 Task: Select the 3 options in the scale.
Action: Mouse moved to (13, 640)
Screenshot: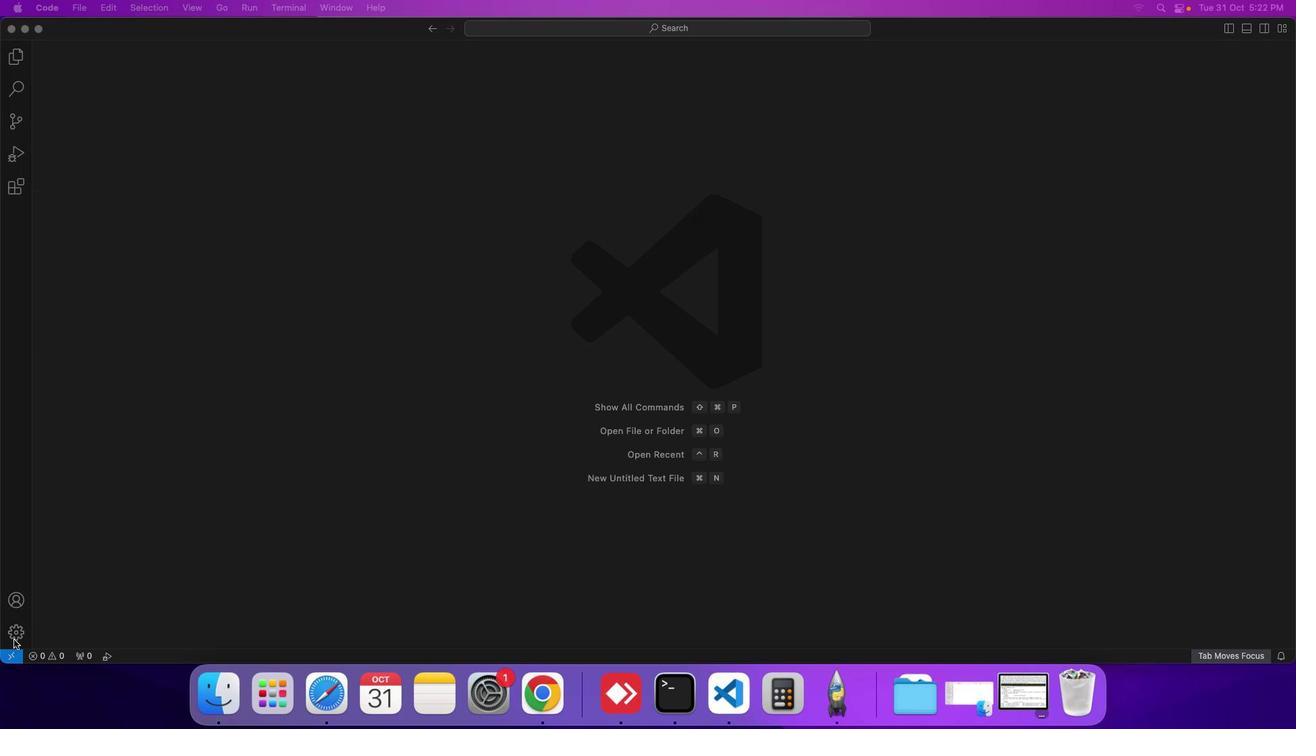 
Action: Mouse pressed left at (13, 640)
Screenshot: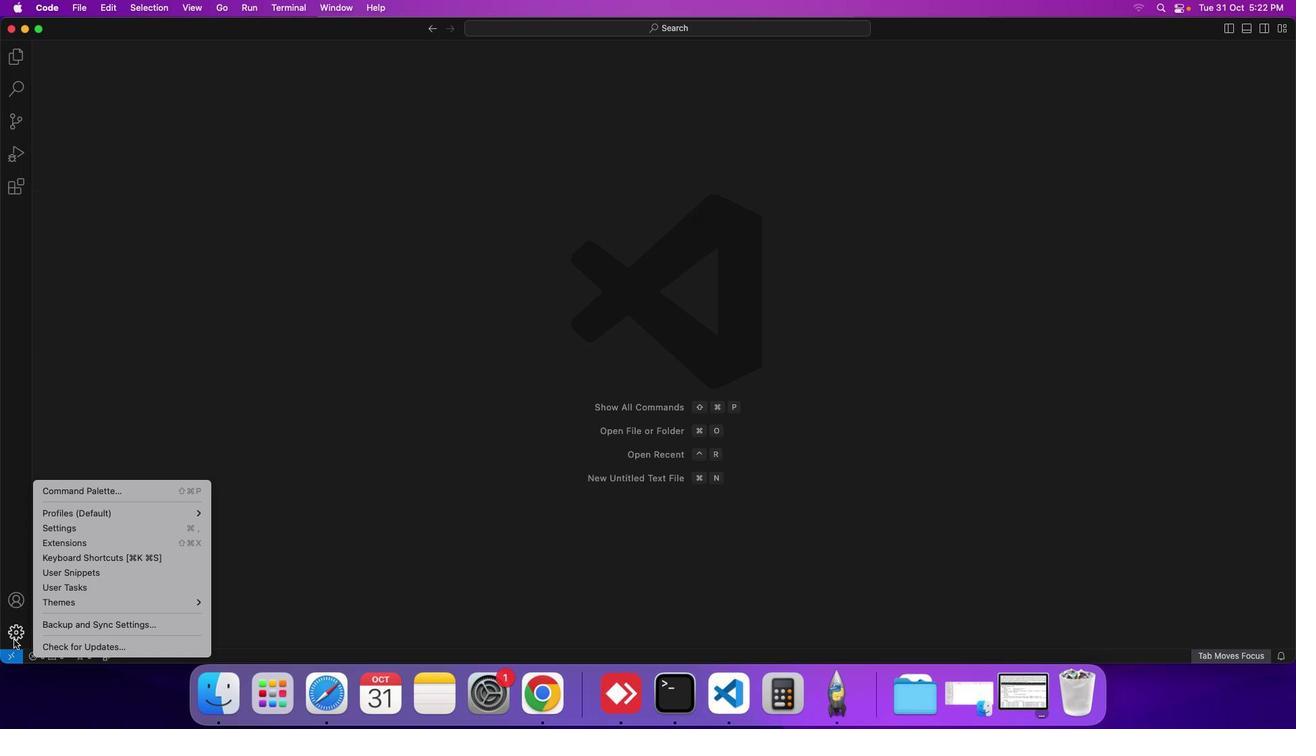 
Action: Mouse moved to (101, 524)
Screenshot: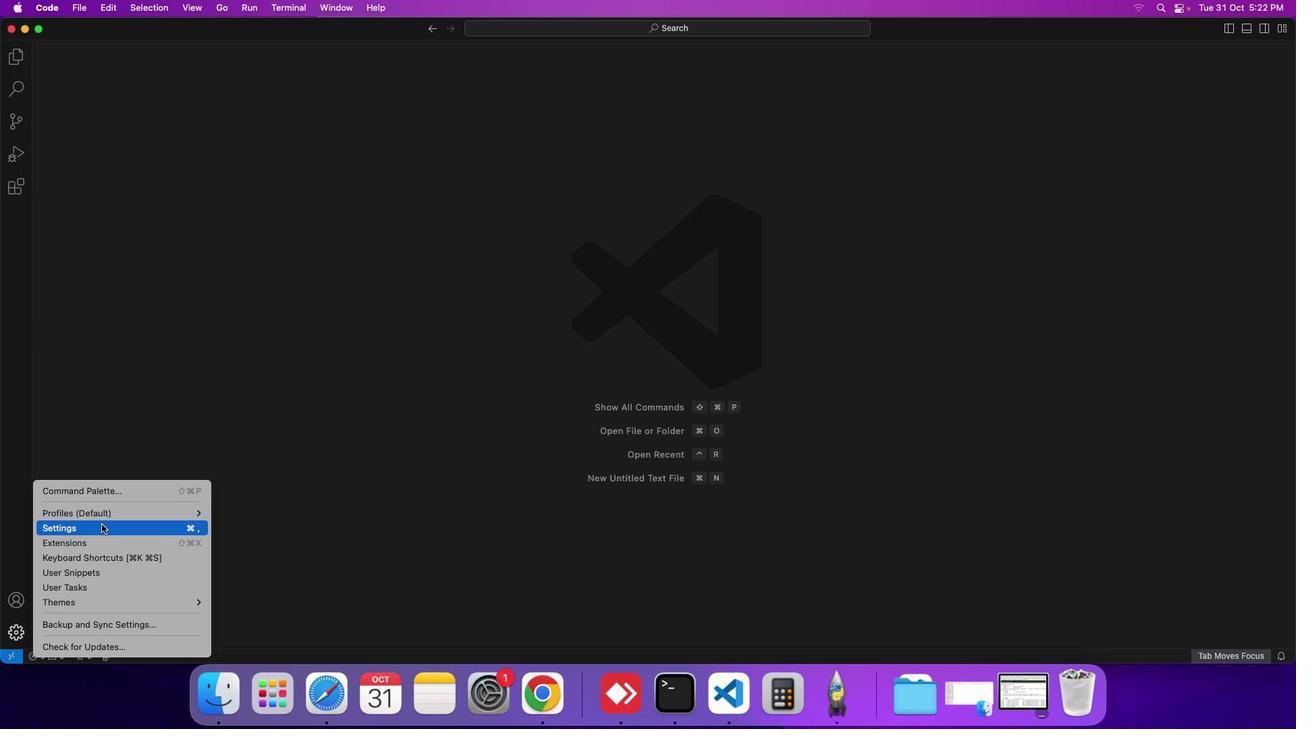 
Action: Mouse pressed left at (101, 524)
Screenshot: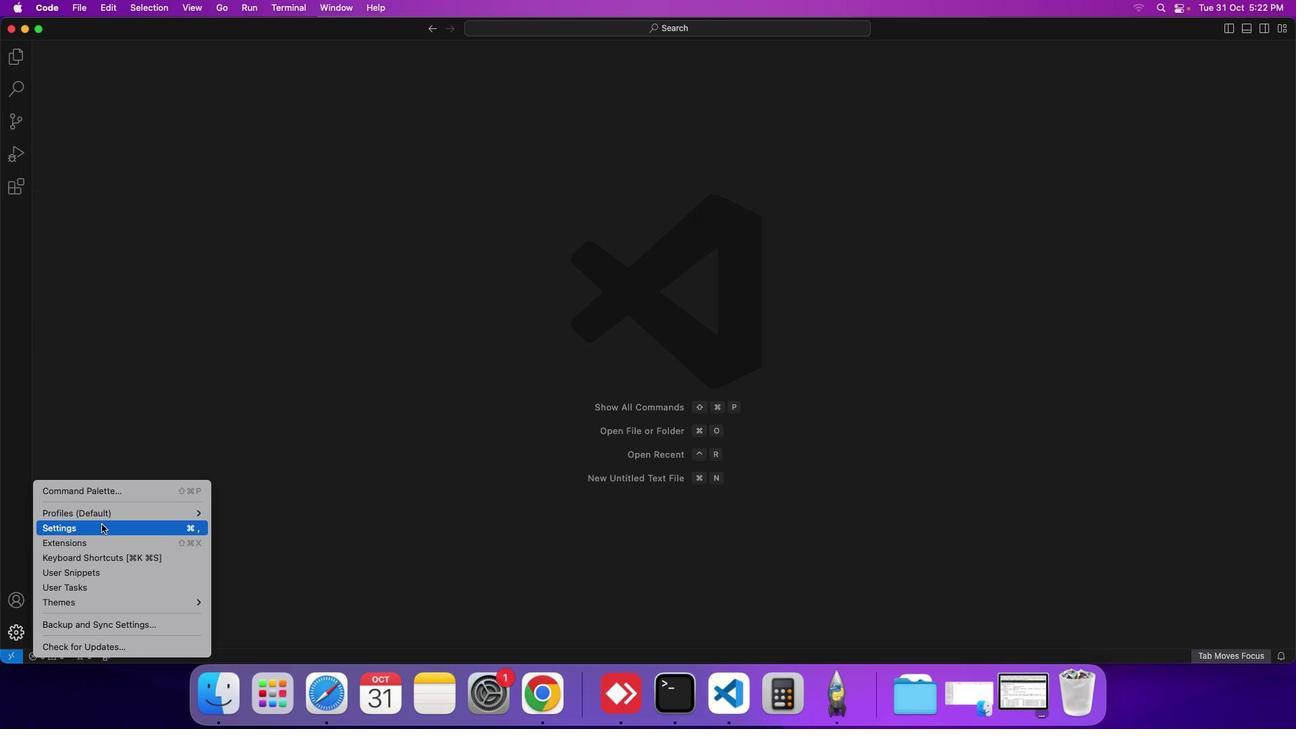 
Action: Mouse moved to (324, 151)
Screenshot: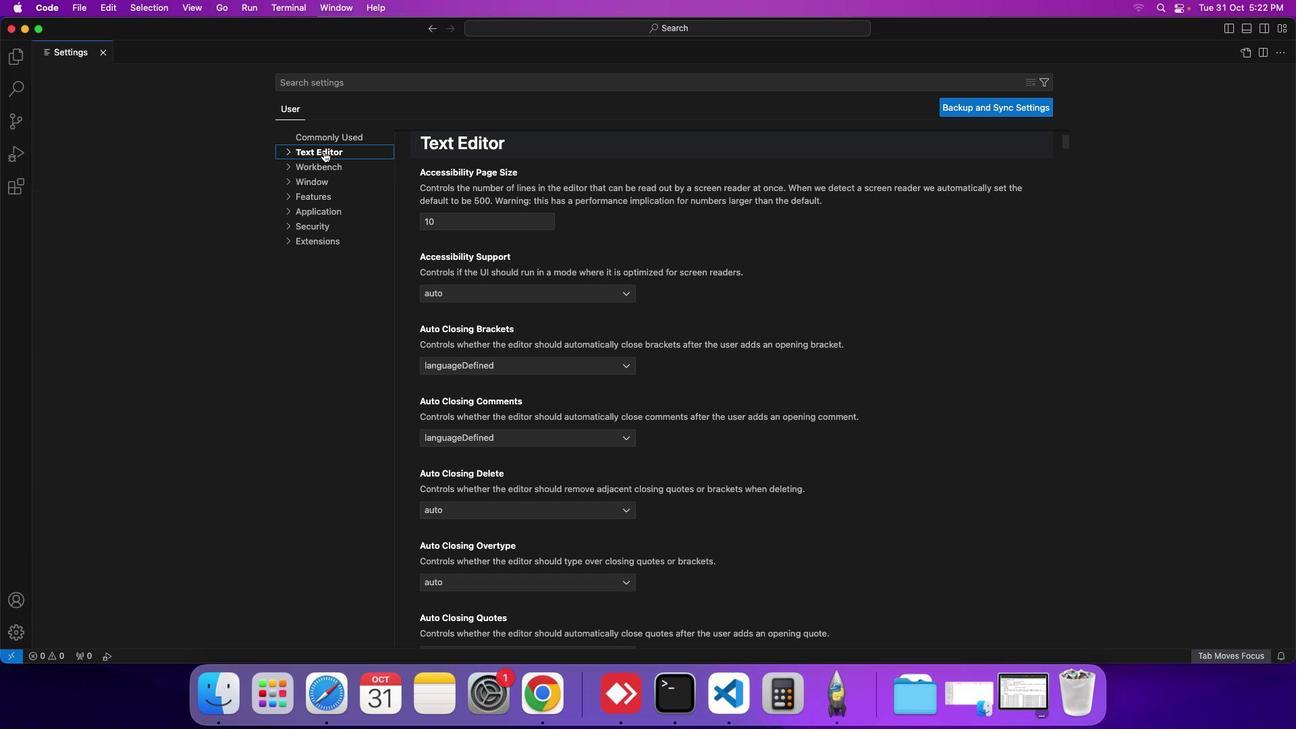 
Action: Mouse pressed left at (324, 151)
Screenshot: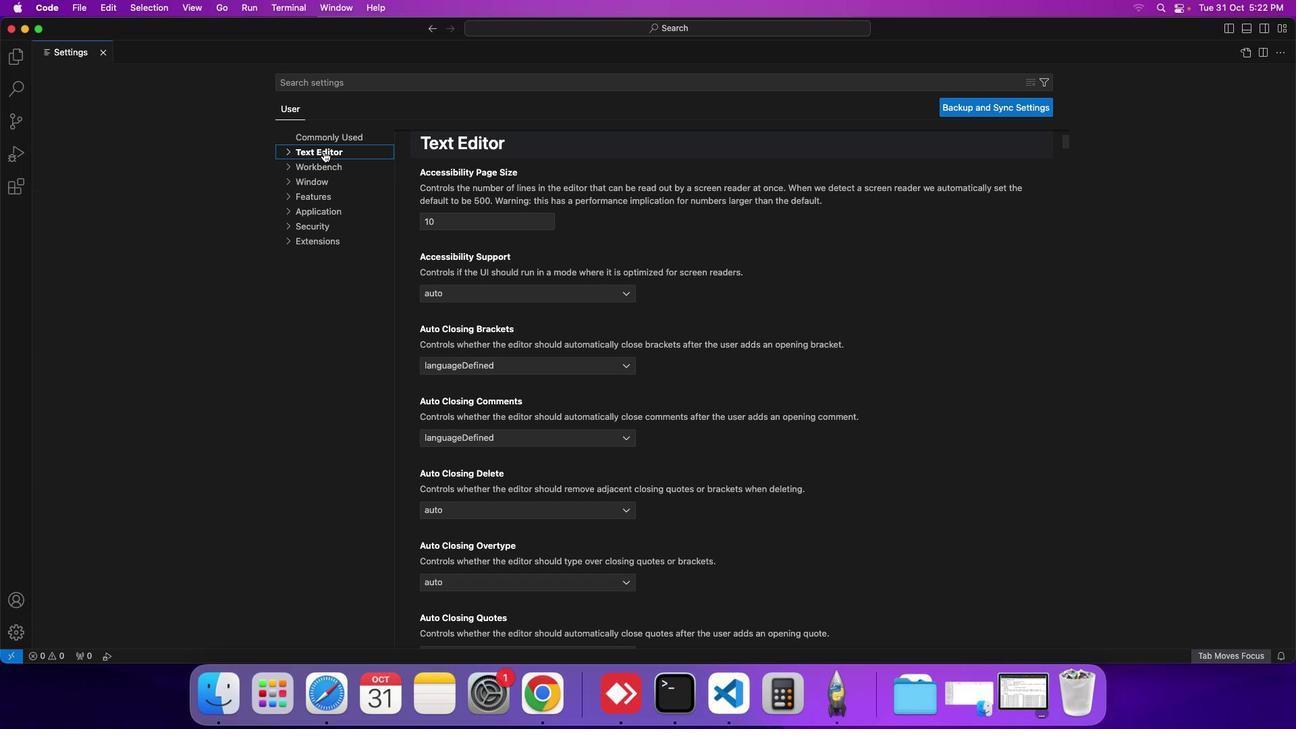 
Action: Mouse moved to (335, 243)
Screenshot: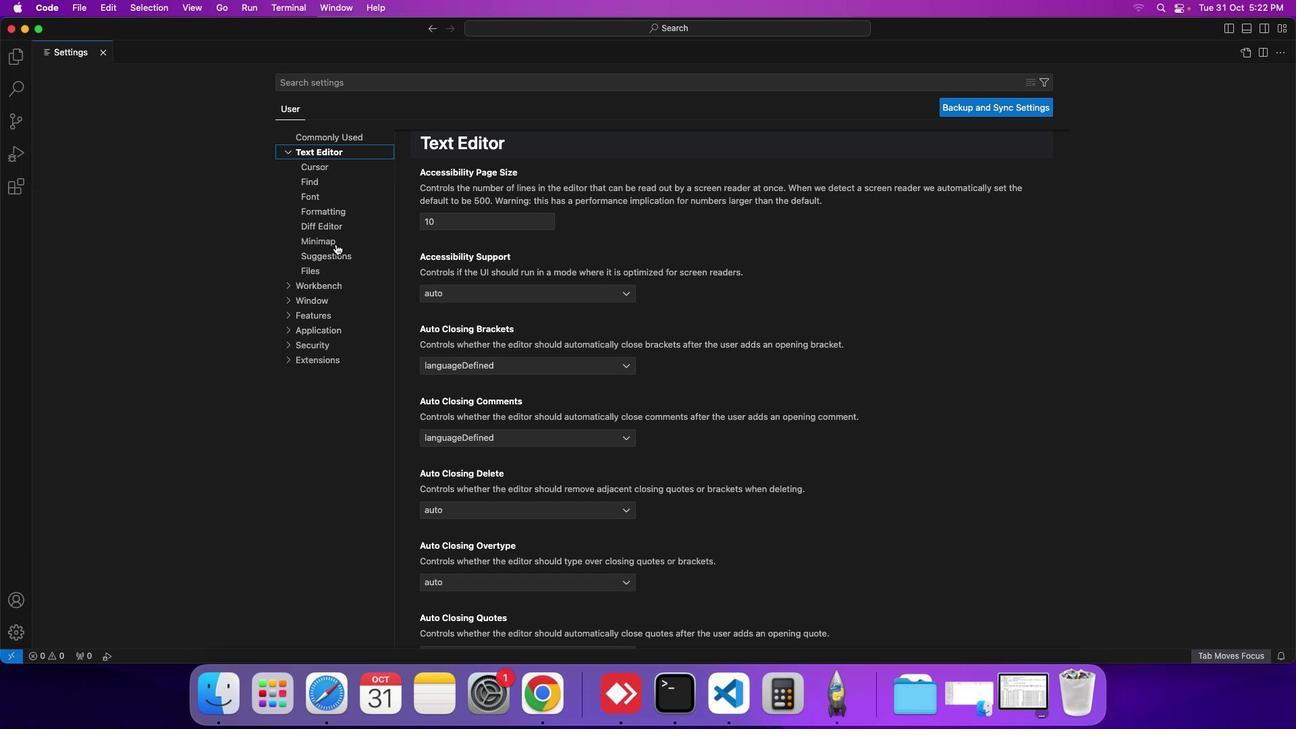 
Action: Mouse pressed left at (335, 243)
Screenshot: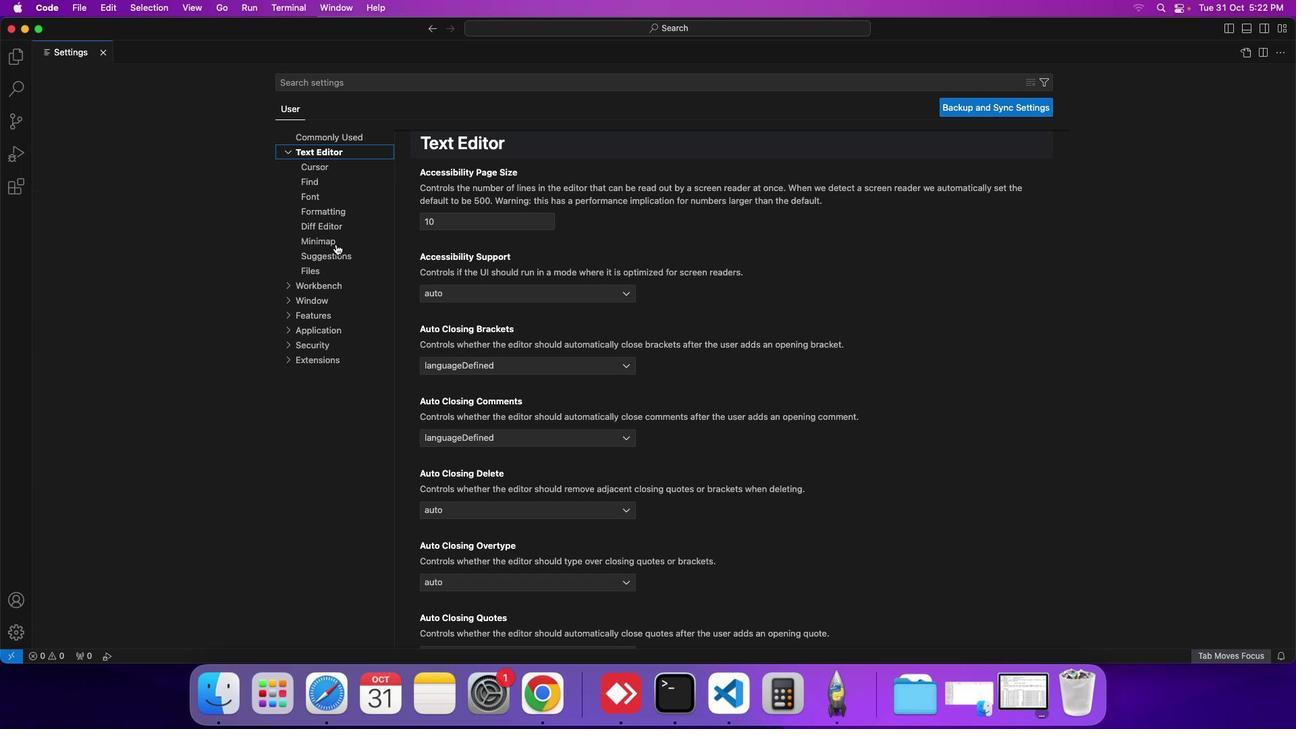 
Action: Mouse moved to (518, 439)
Screenshot: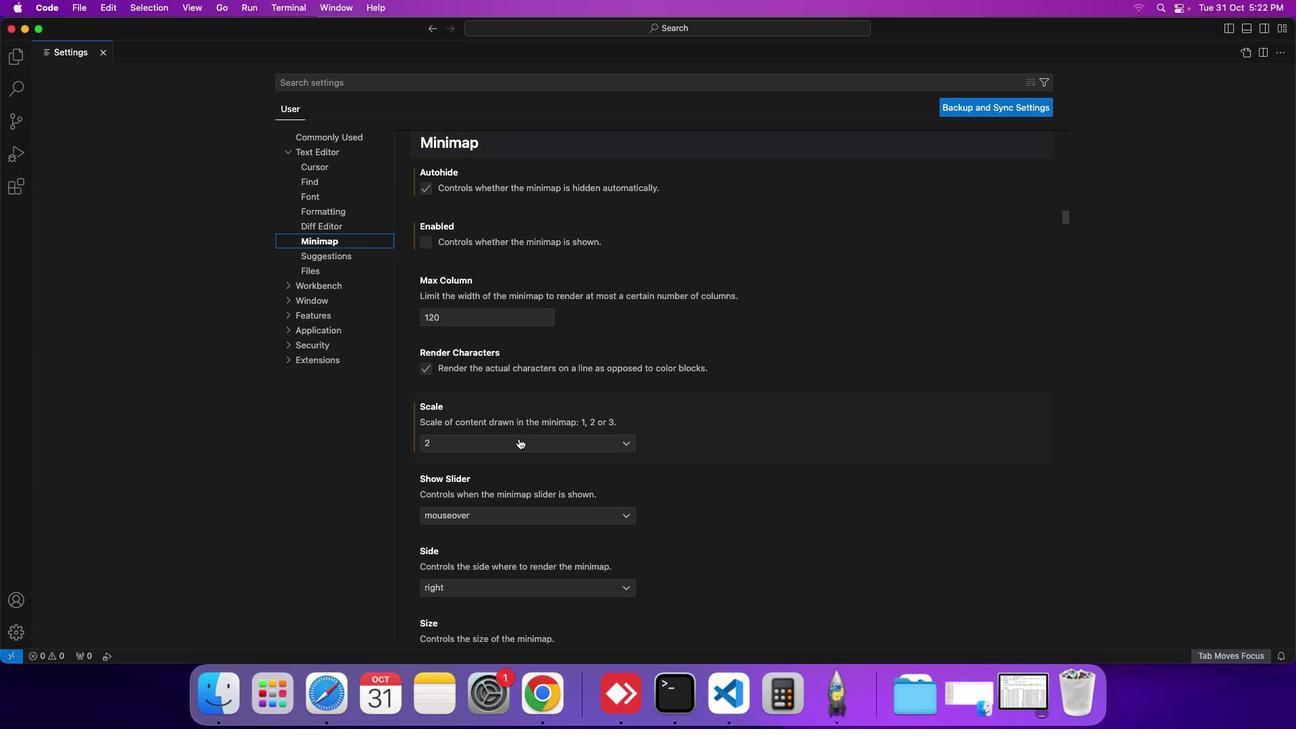 
Action: Mouse scrolled (518, 439) with delta (0, 0)
Screenshot: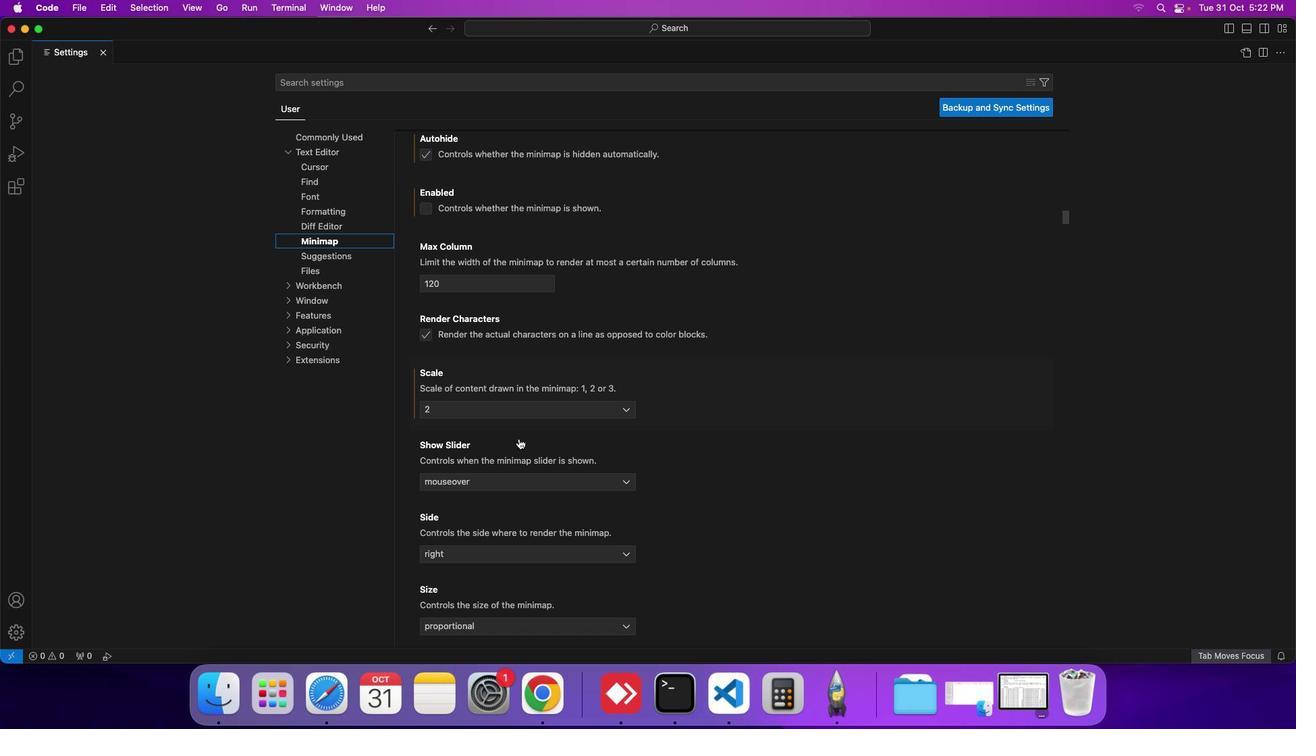 
Action: Mouse moved to (518, 439)
Screenshot: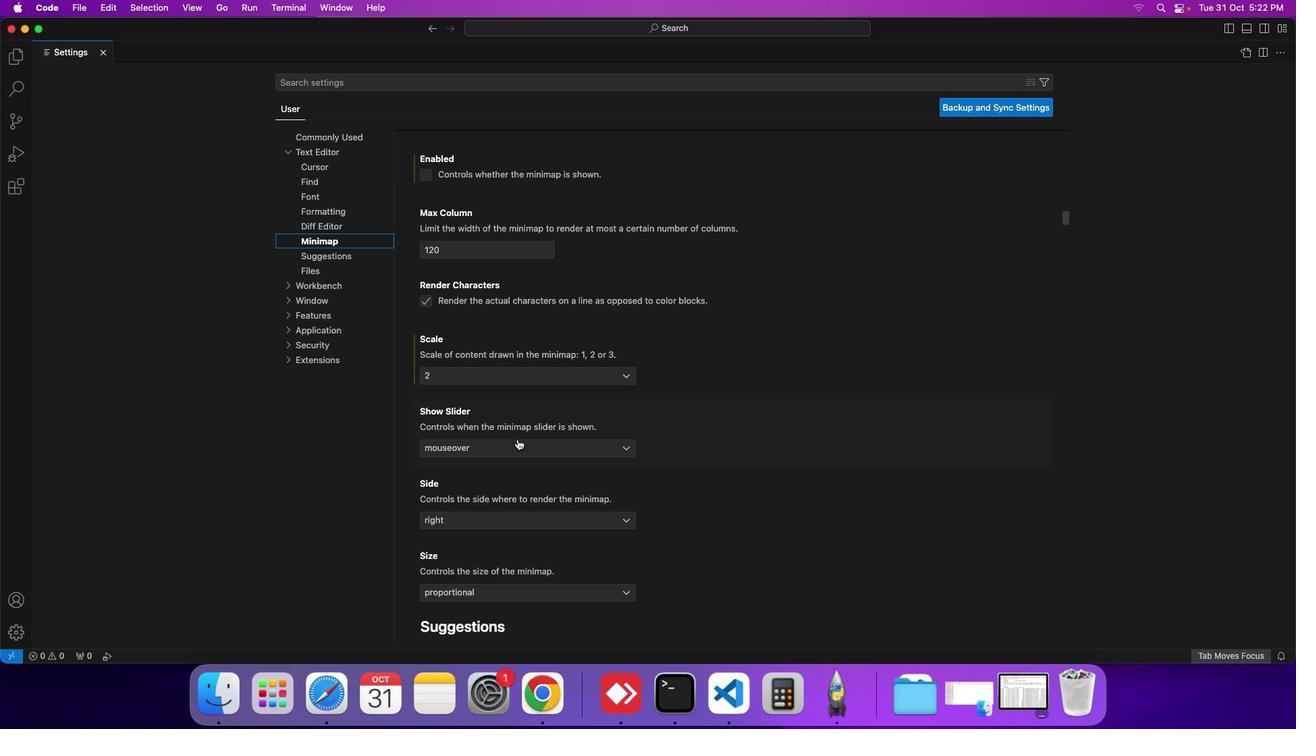 
Action: Mouse scrolled (518, 439) with delta (0, 0)
Screenshot: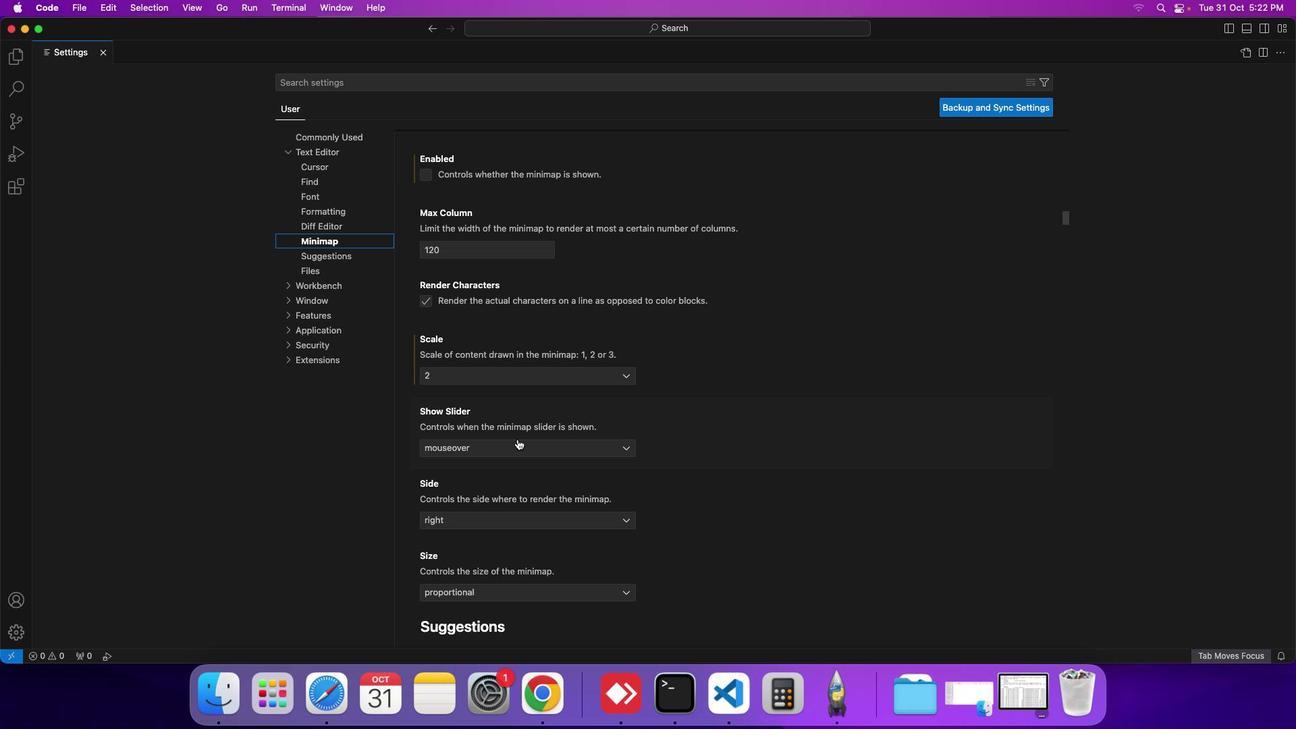 
Action: Mouse moved to (517, 439)
Screenshot: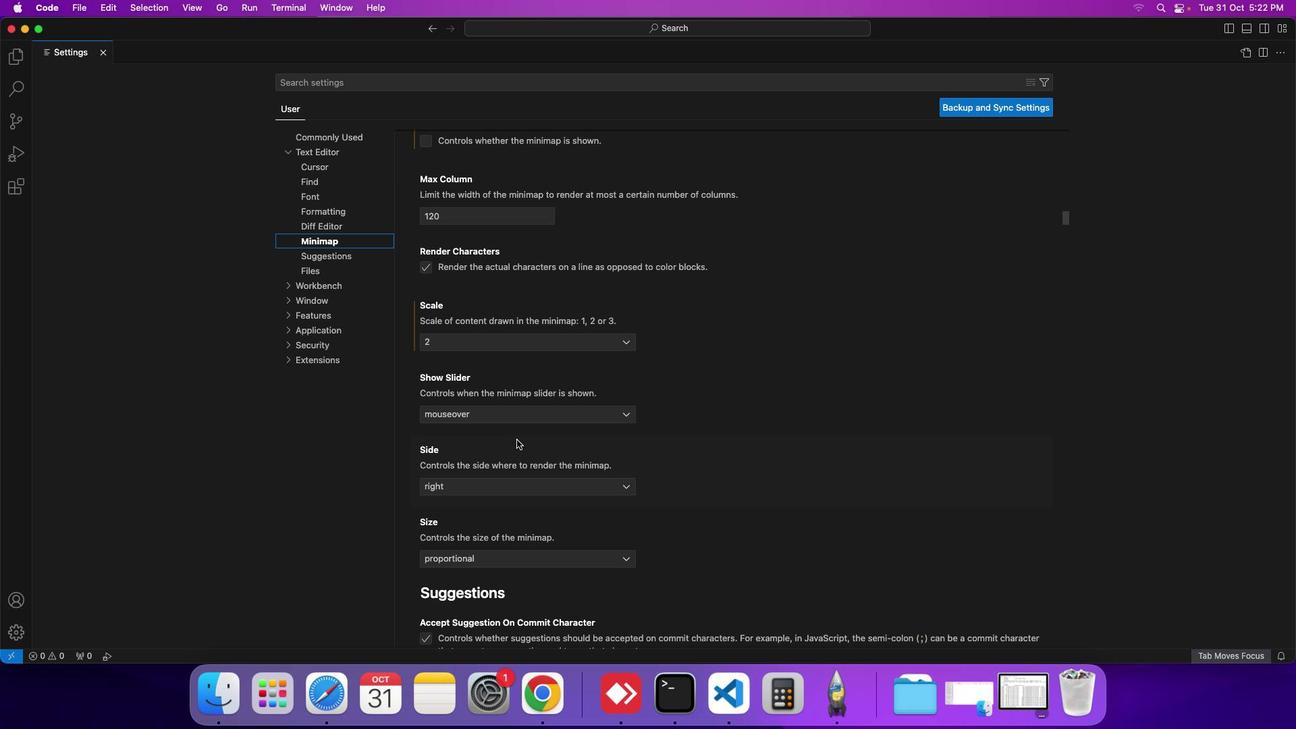 
Action: Mouse scrolled (517, 439) with delta (0, 0)
Screenshot: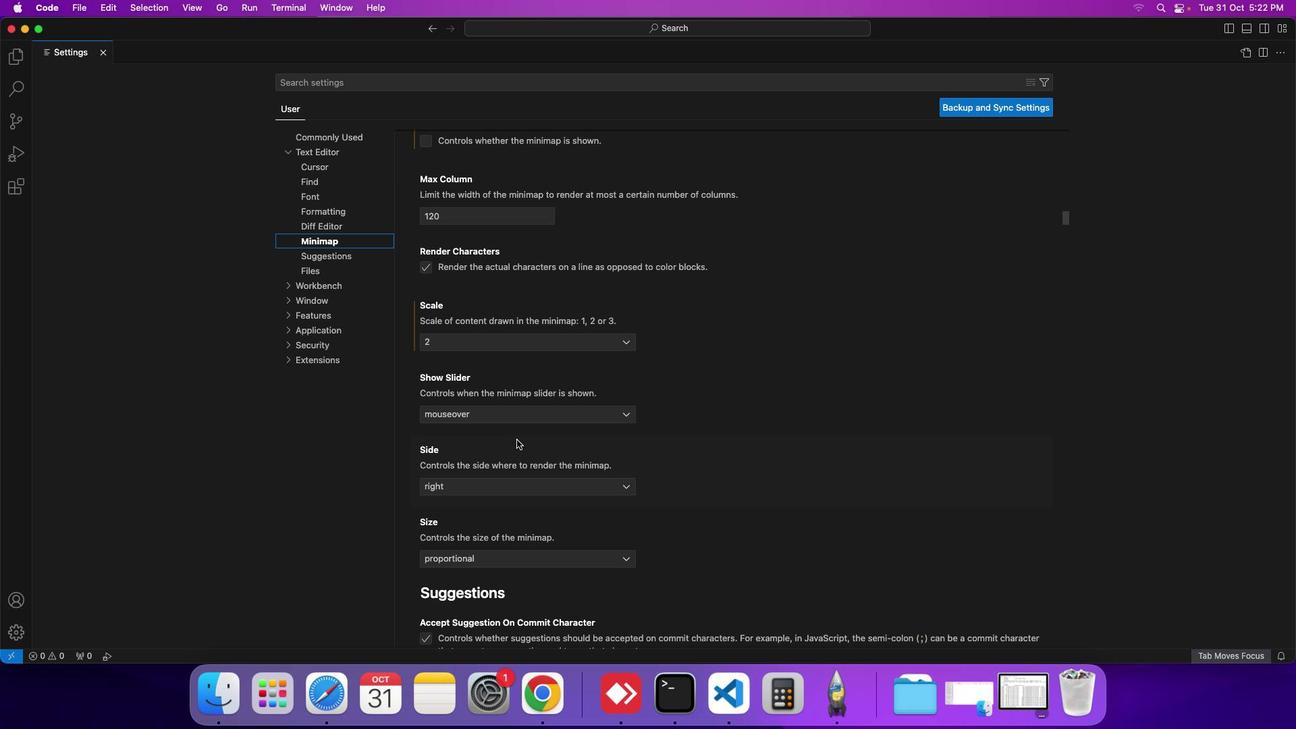 
Action: Mouse moved to (449, 349)
Screenshot: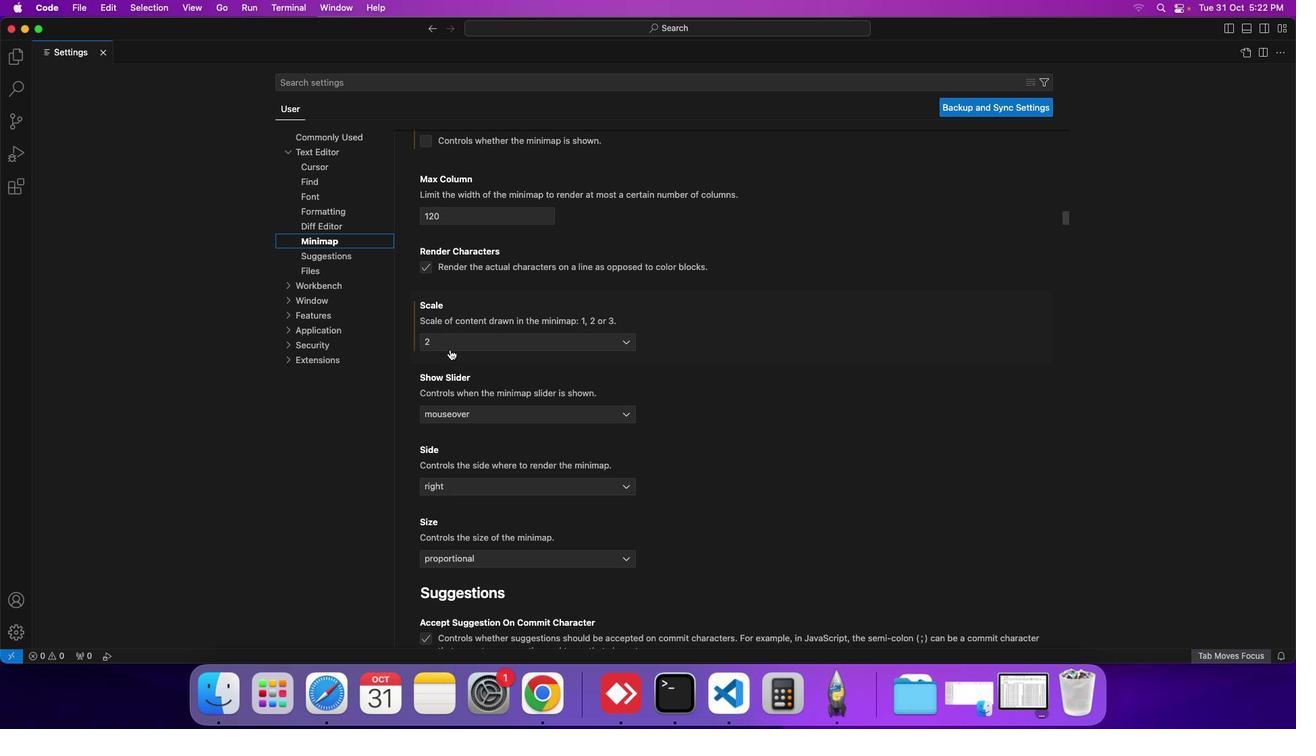 
Action: Mouse pressed left at (449, 349)
Screenshot: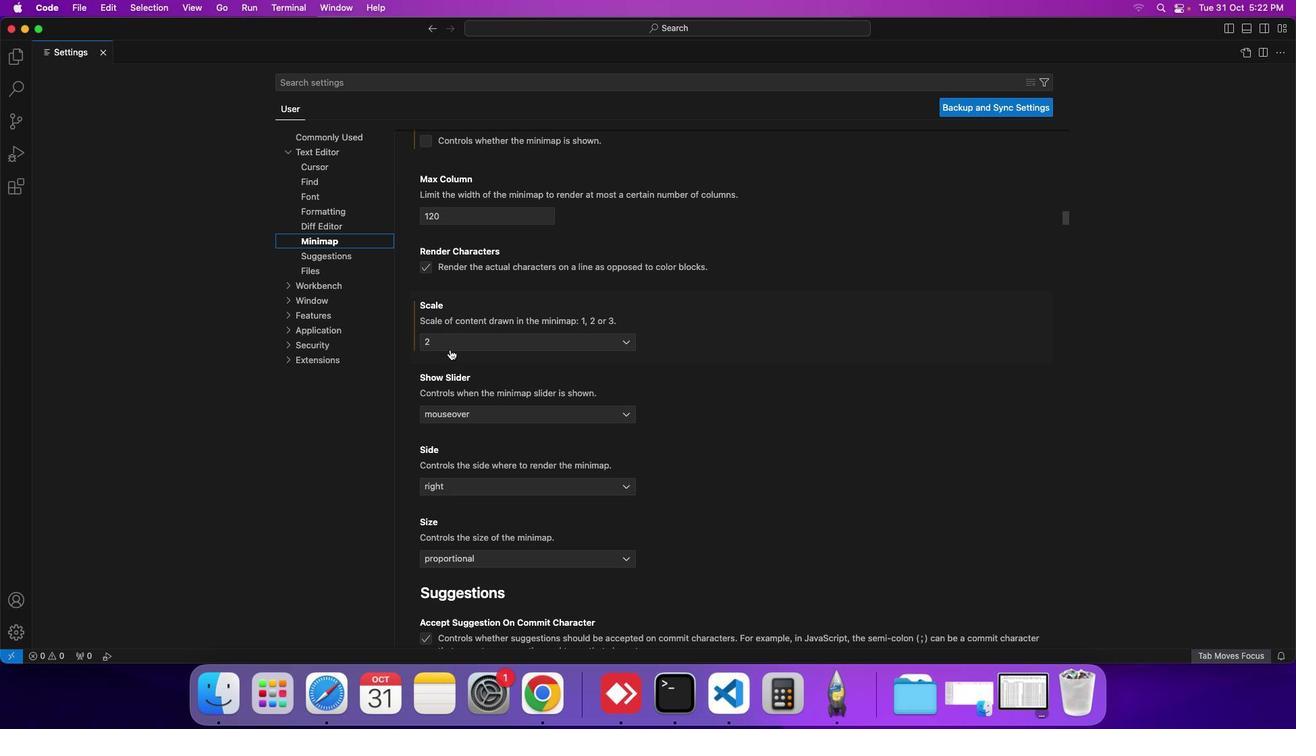 
Action: Mouse moved to (457, 384)
Screenshot: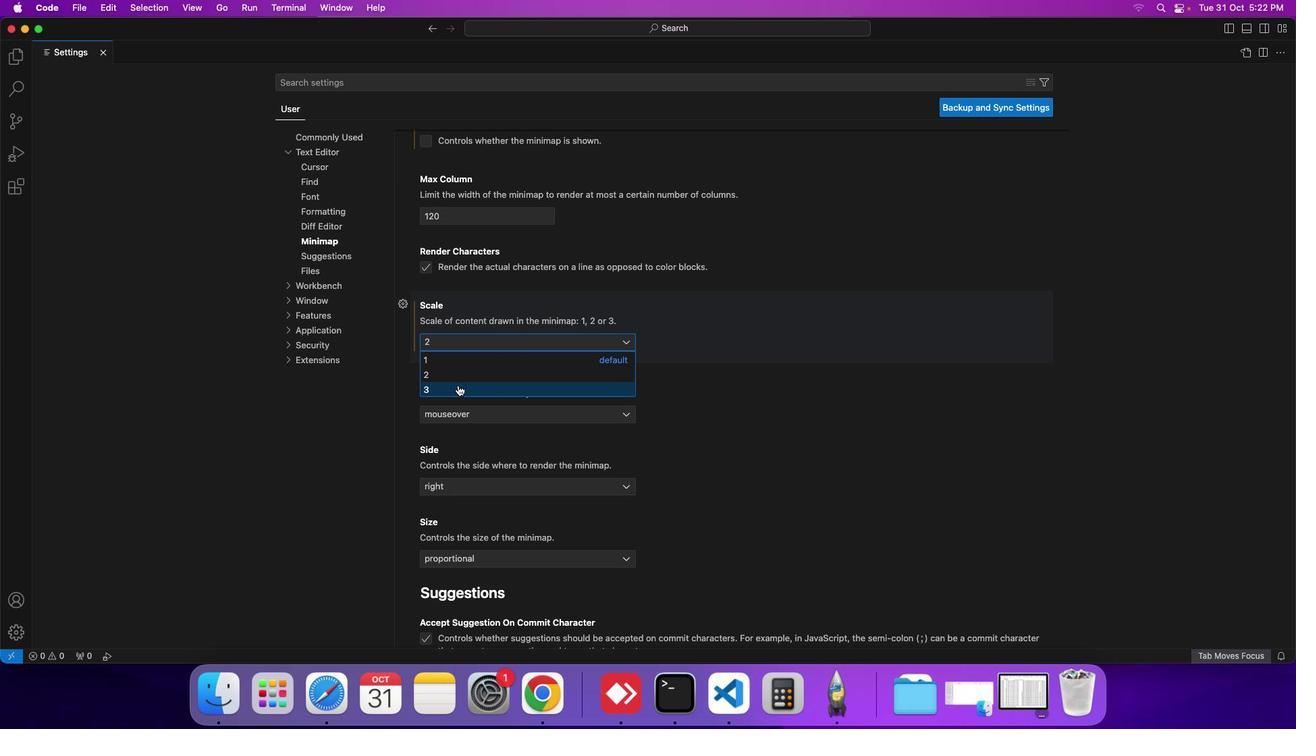 
Action: Mouse pressed left at (457, 384)
Screenshot: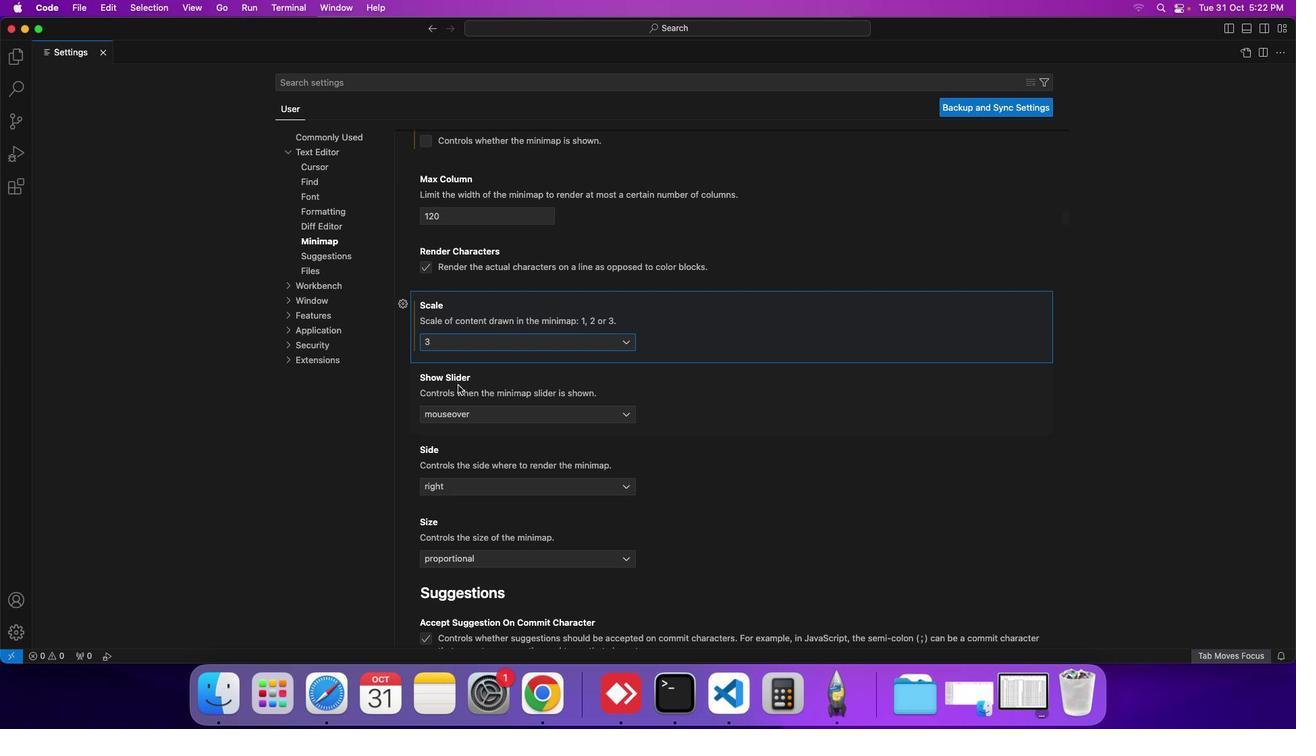 
Action: Mouse moved to (835, 168)
Screenshot: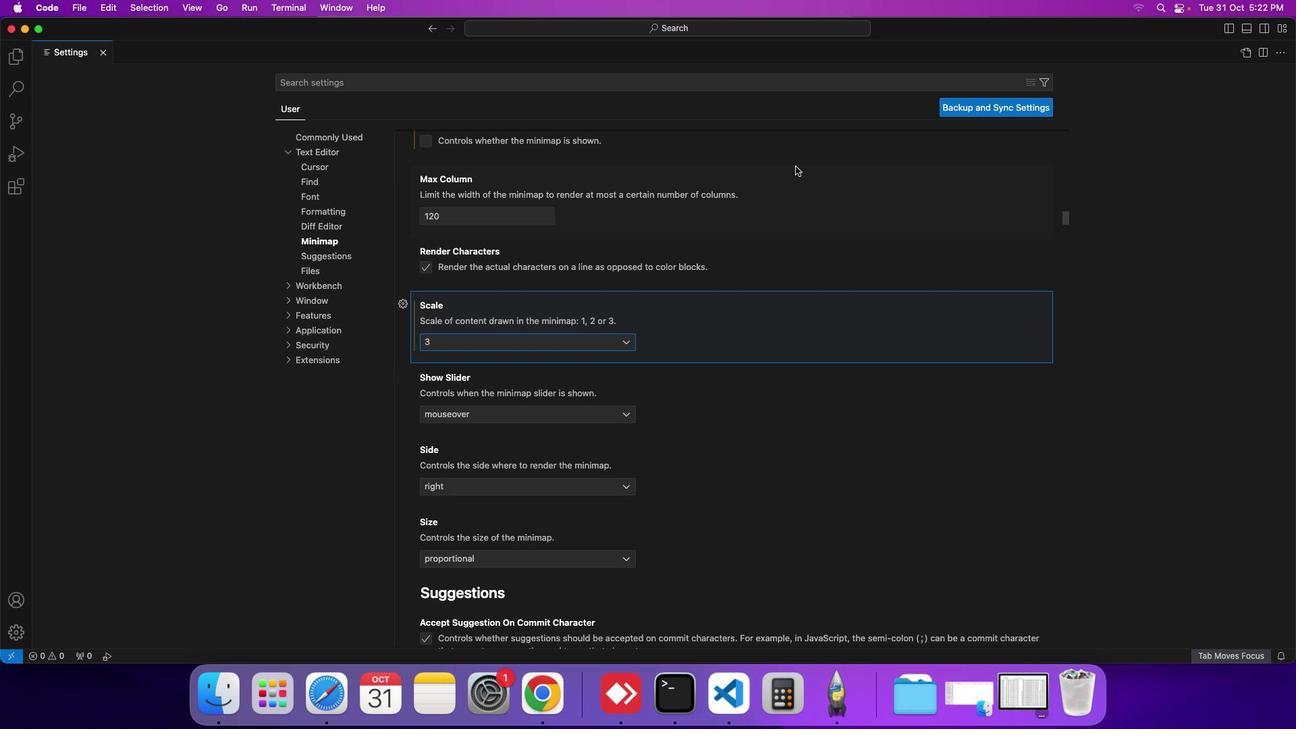 
